 Task: In Heading Arial with underline. Font size of heading  '18'Font style of data Calibri. Font size of data  9Alignment of headline & data Align center. Fill color in heading,  RedFont color of data Black Apply border in Data No BorderIn the sheet  Financial Tracking Workbook Template Sheetbook
Action: Mouse moved to (128, 107)
Screenshot: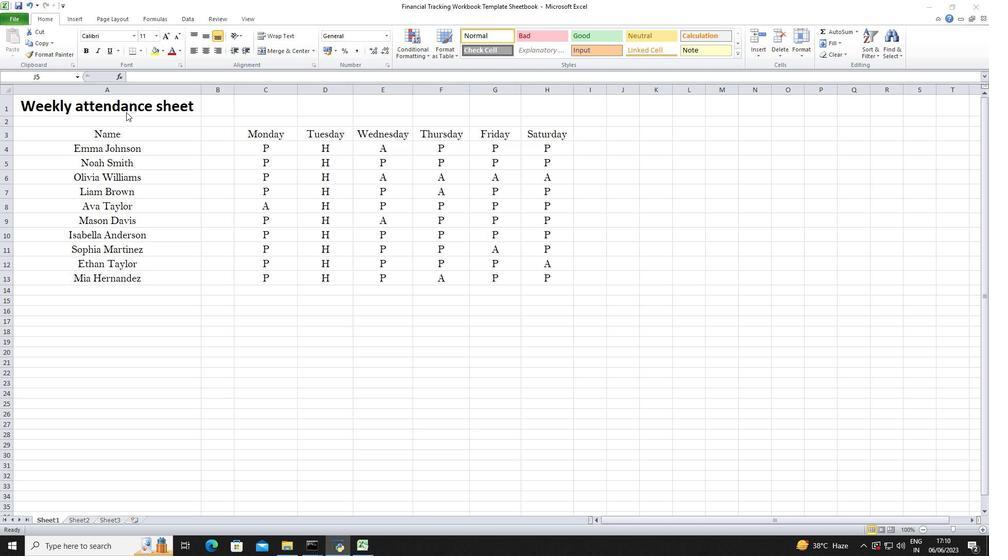 
Action: Mouse pressed left at (128, 107)
Screenshot: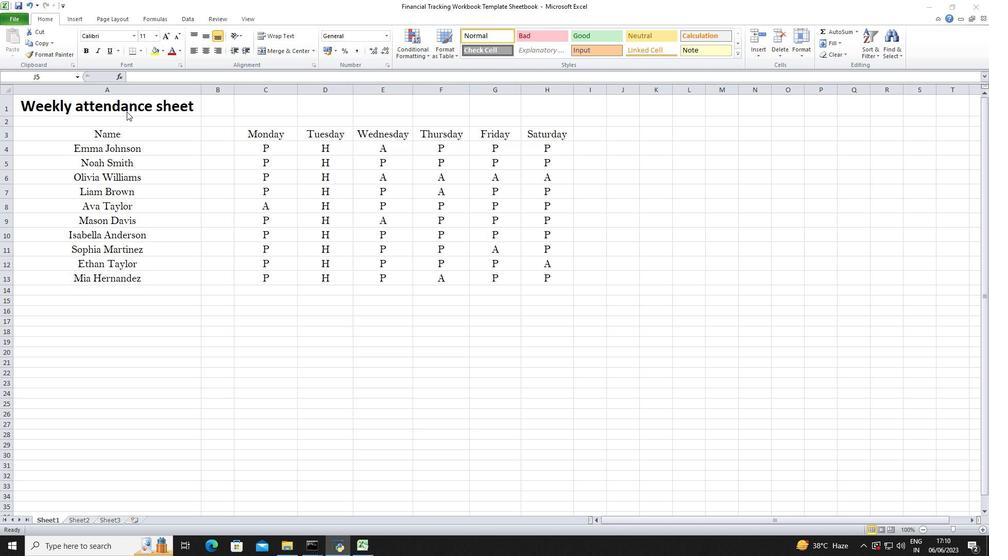 
Action: Mouse pressed left at (128, 107)
Screenshot: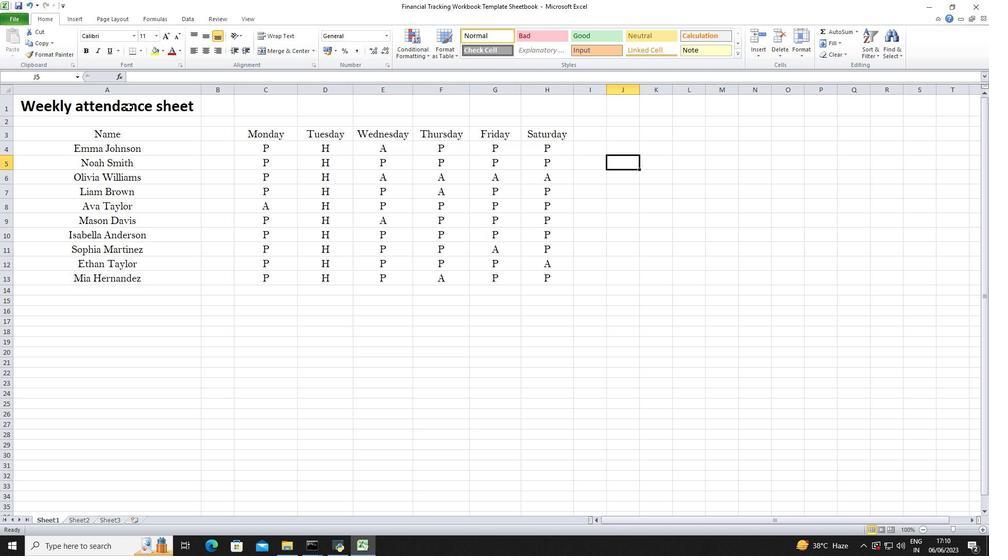 
Action: Mouse moved to (107, 36)
Screenshot: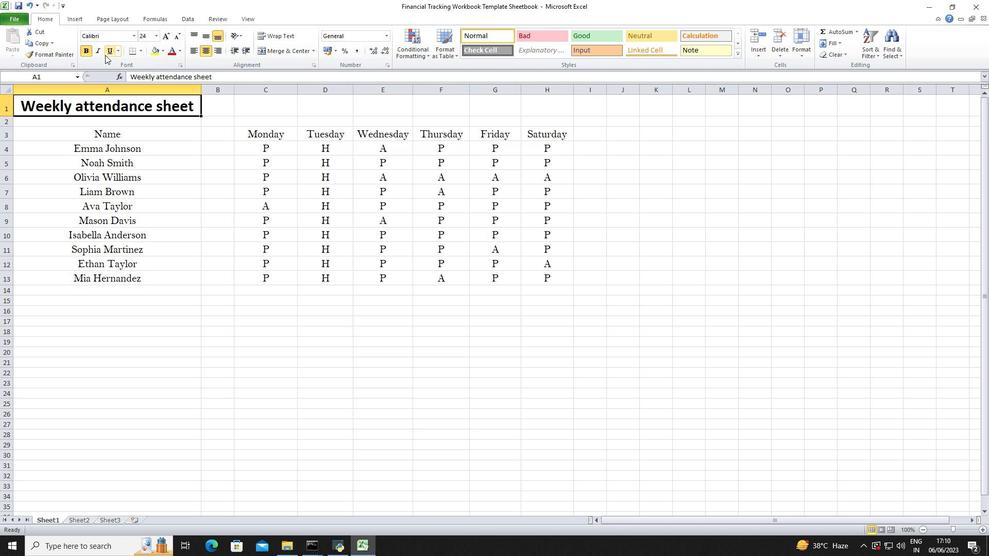 
Action: Mouse pressed left at (107, 36)
Screenshot: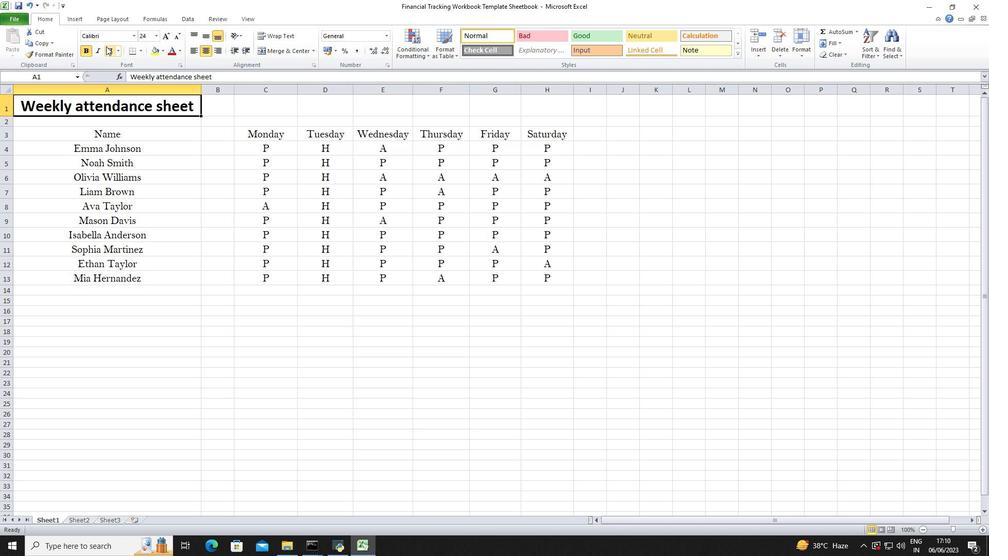 
Action: Key pressed <Key.shift>Arial<Key.enter>
Screenshot: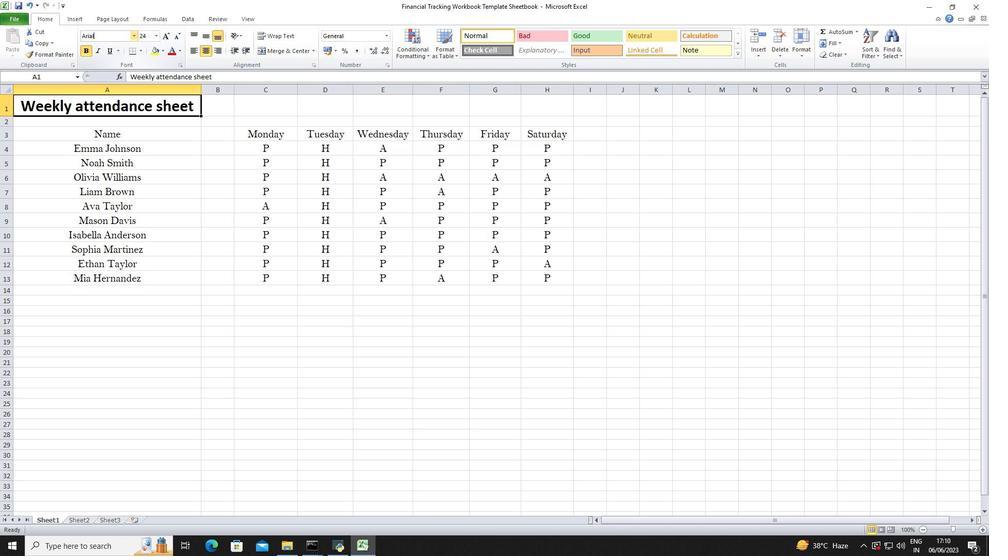 
Action: Mouse moved to (108, 47)
Screenshot: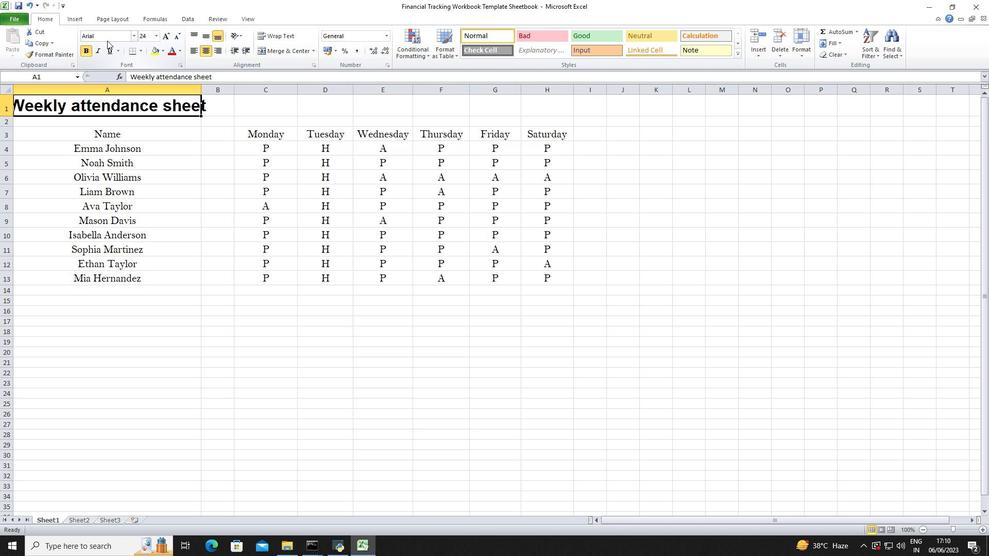 
Action: Mouse pressed left at (108, 47)
Screenshot: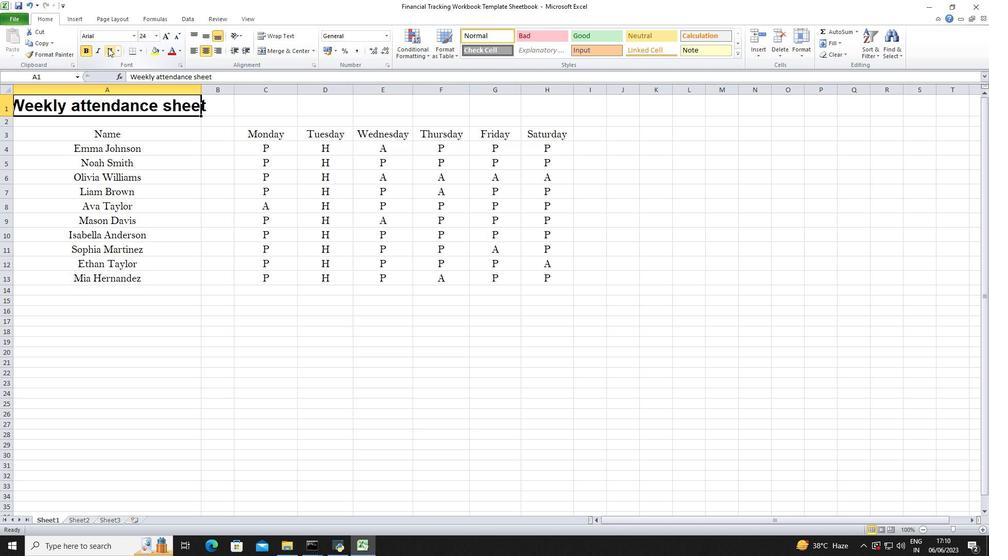 
Action: Mouse moved to (157, 35)
Screenshot: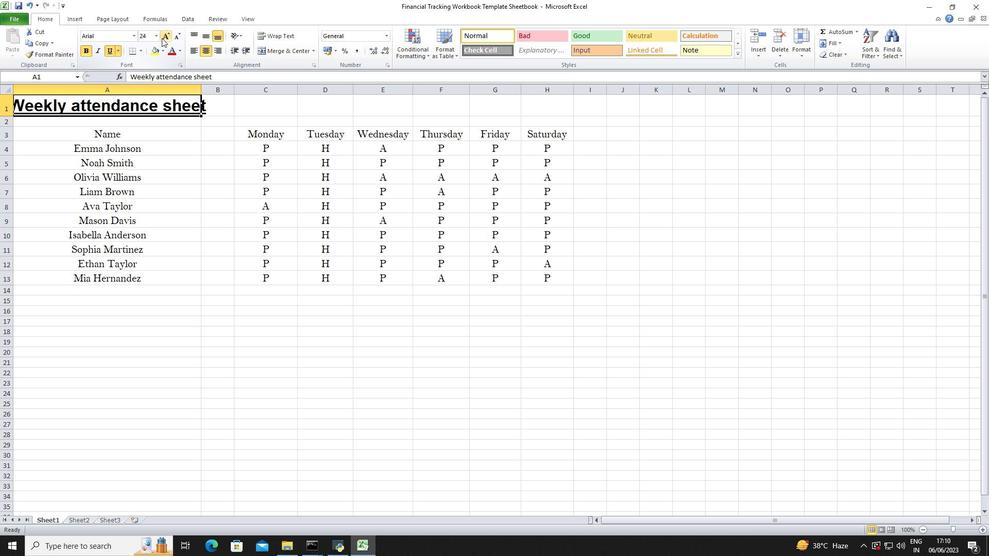 
Action: Mouse pressed left at (157, 35)
Screenshot: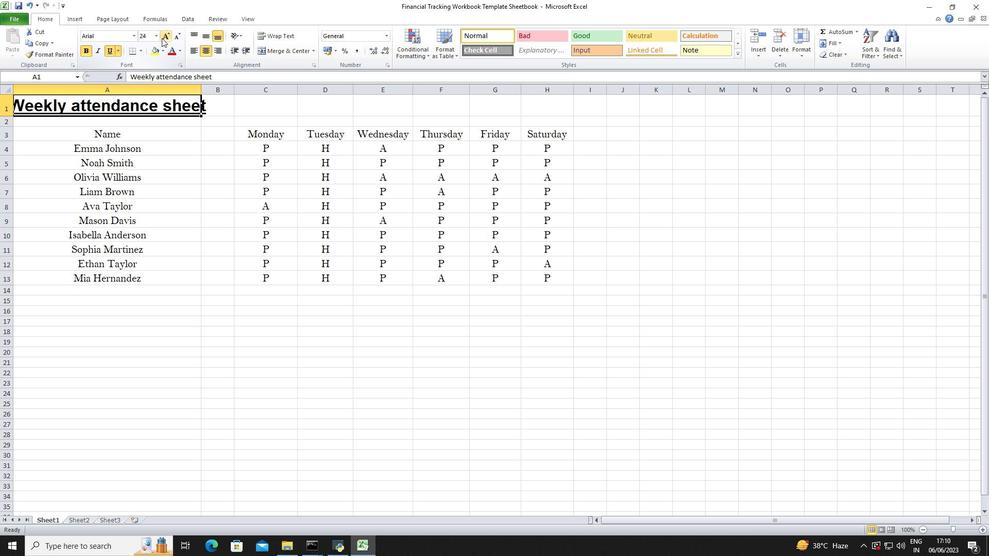 
Action: Mouse moved to (146, 107)
Screenshot: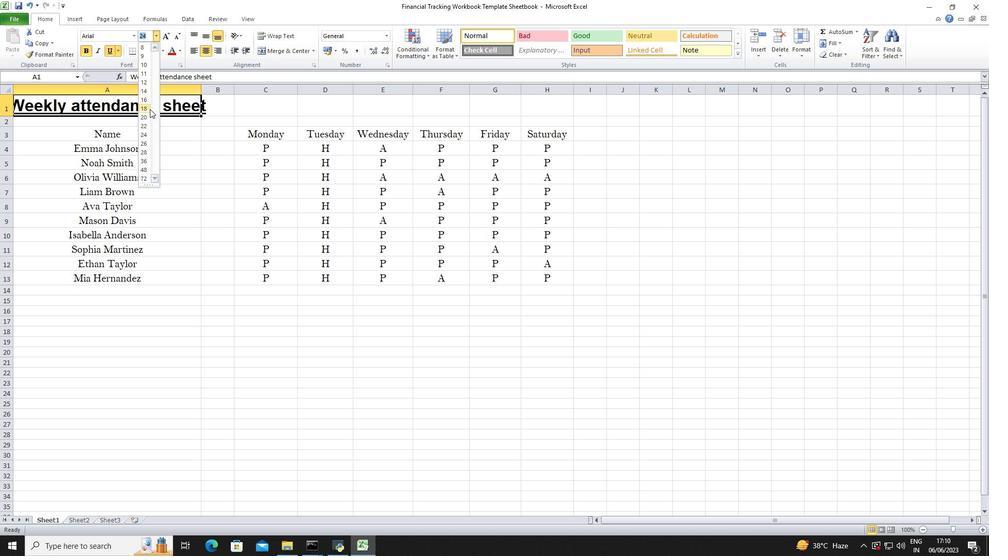 
Action: Mouse pressed left at (146, 107)
Screenshot: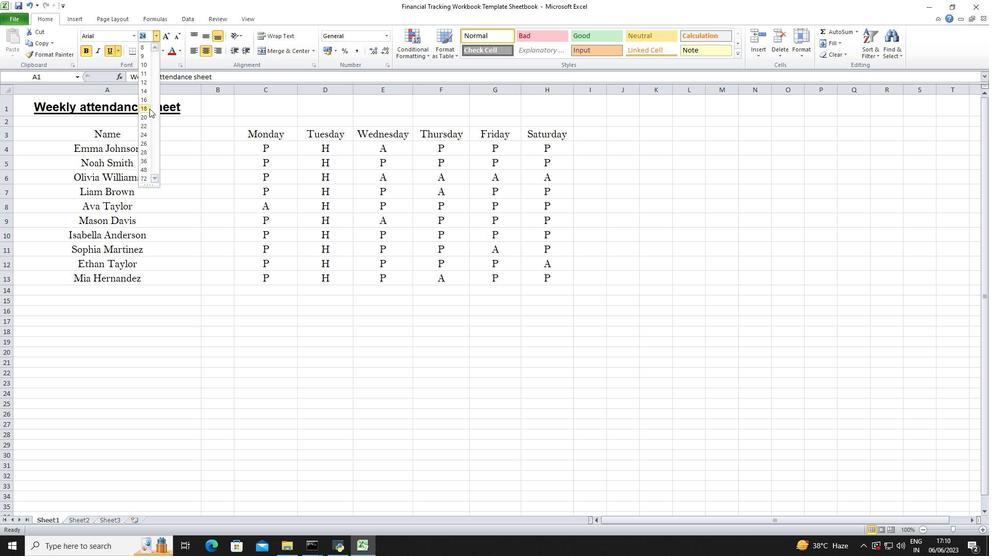 
Action: Mouse moved to (124, 133)
Screenshot: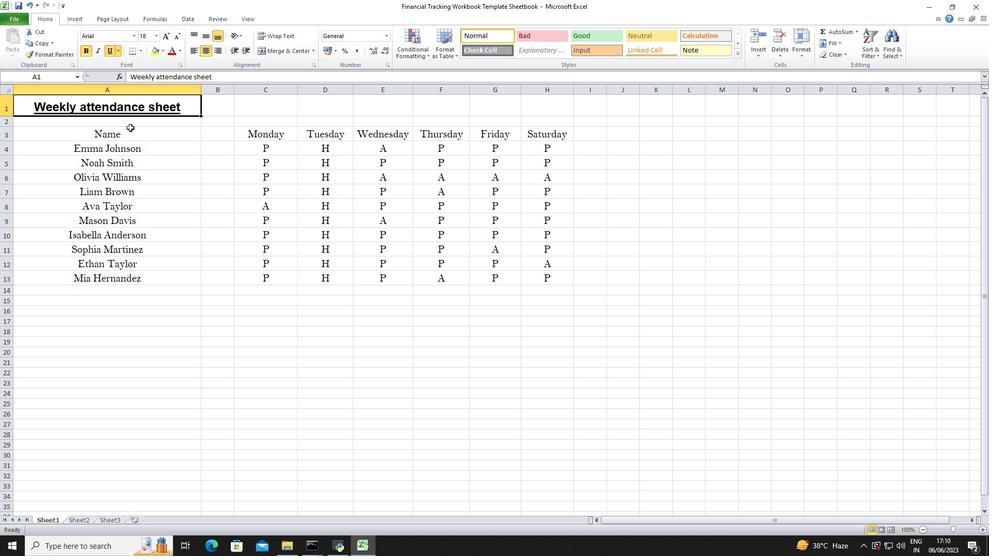 
Action: Mouse pressed left at (124, 133)
Screenshot: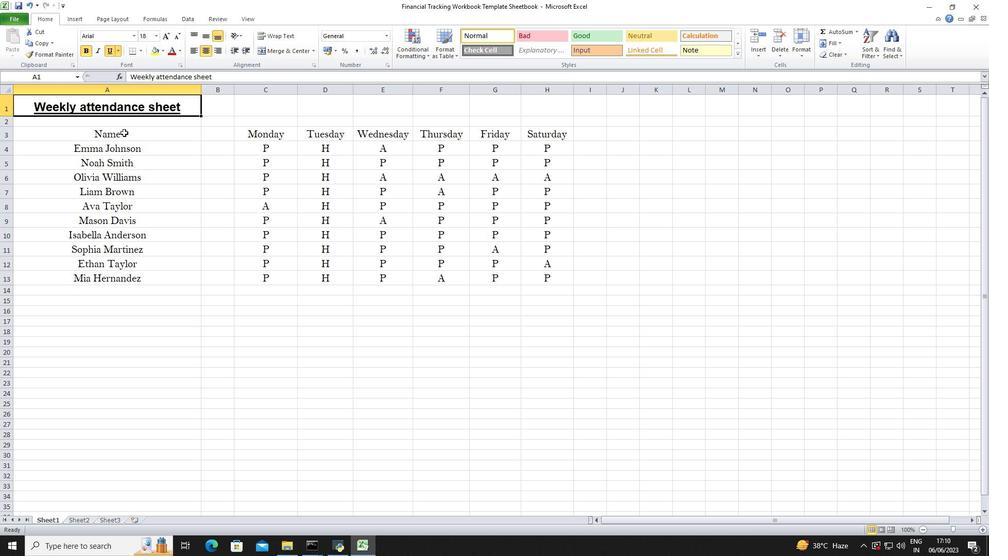 
Action: Mouse moved to (98, 35)
Screenshot: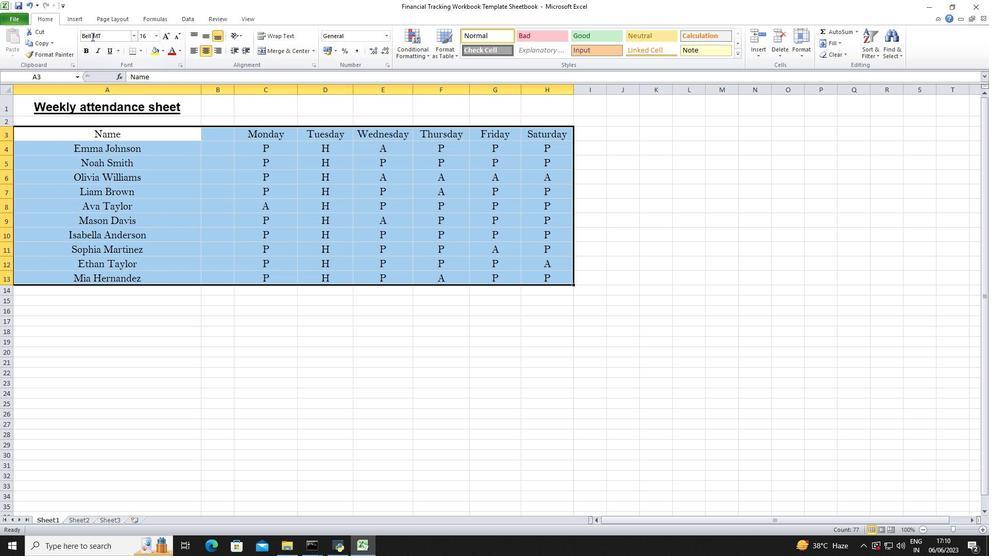 
Action: Mouse pressed left at (98, 35)
Screenshot: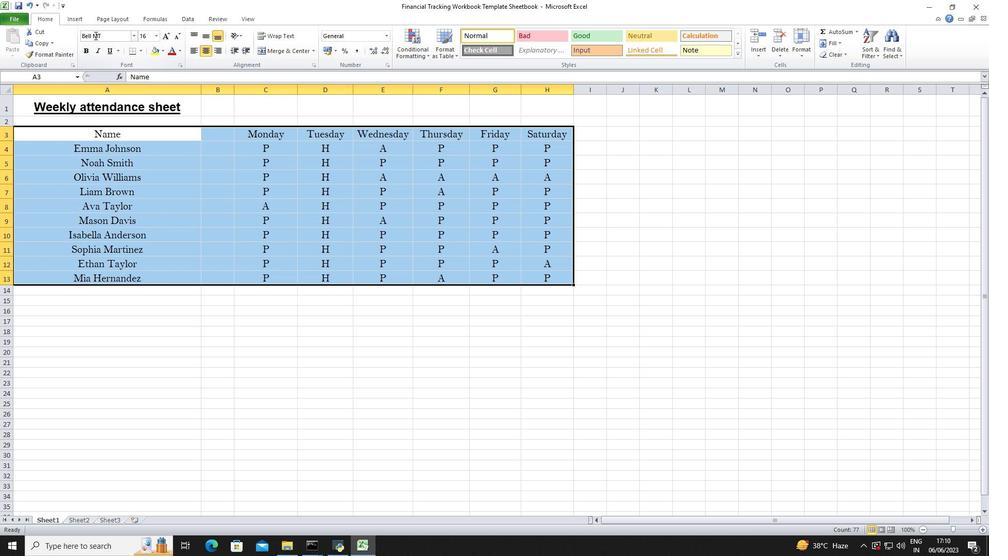 
Action: Mouse moved to (99, 35)
Screenshot: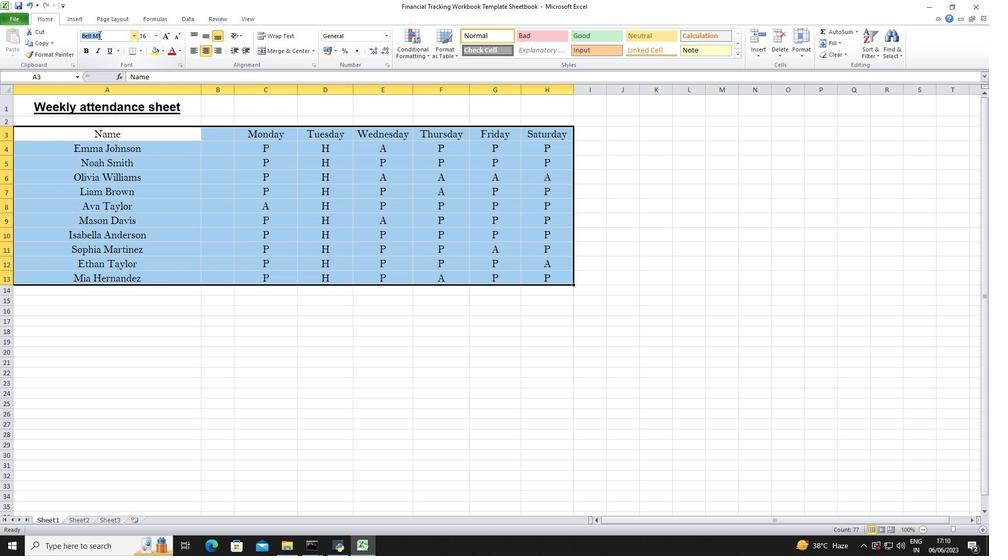 
Action: Key pressed <Key.shift>Calibri<Key.enter>
Screenshot: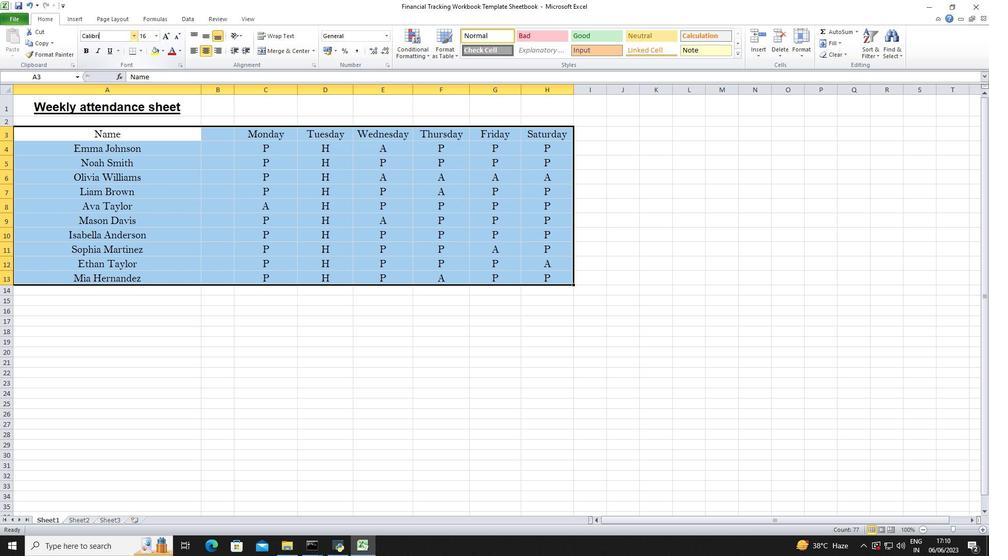 
Action: Mouse moved to (154, 34)
Screenshot: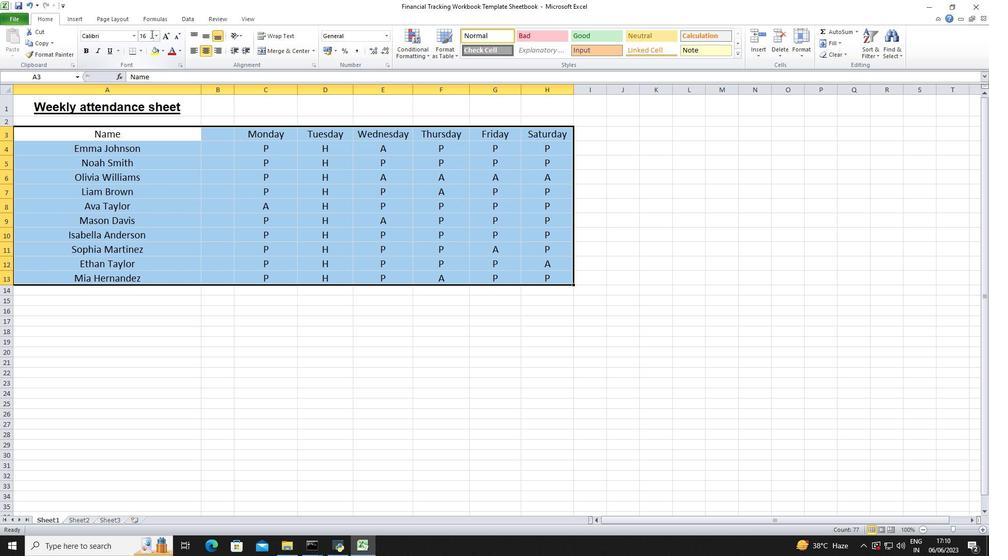 
Action: Mouse pressed left at (154, 34)
Screenshot: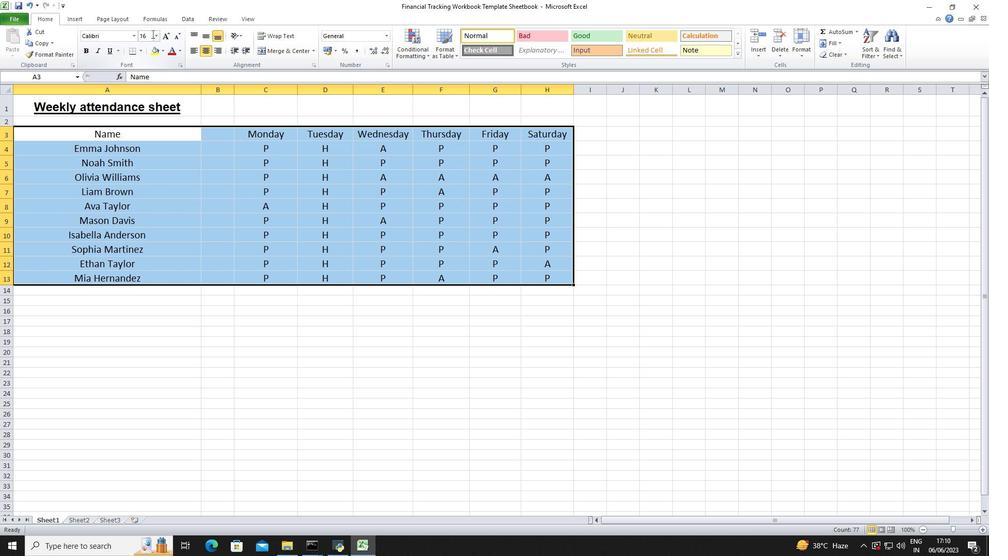 
Action: Mouse moved to (142, 55)
Screenshot: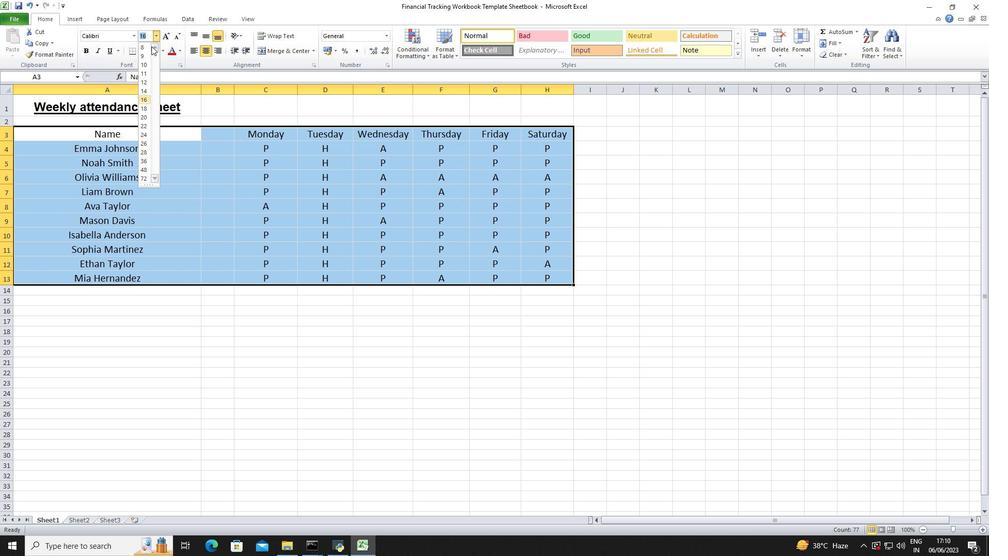 
Action: Mouse pressed left at (142, 55)
Screenshot: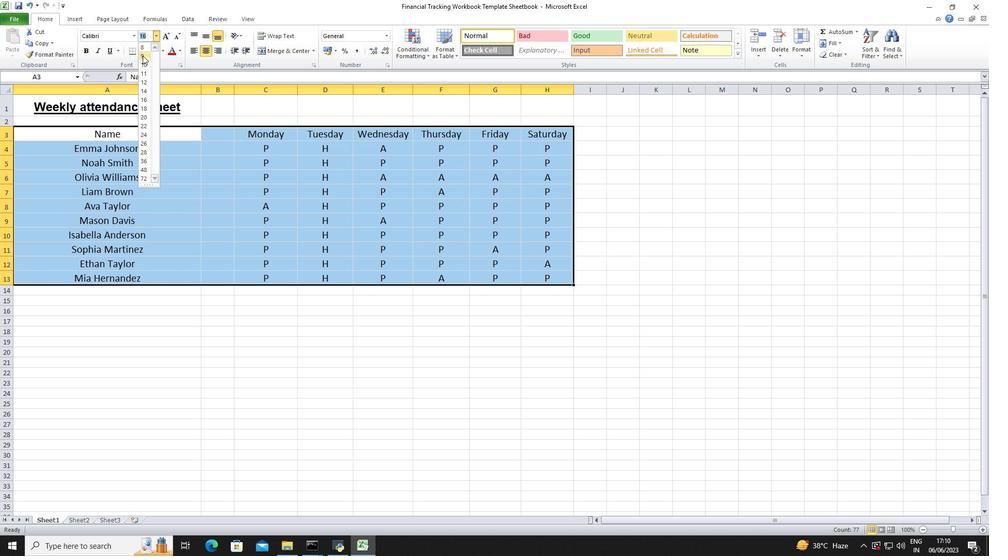 
Action: Mouse moved to (204, 51)
Screenshot: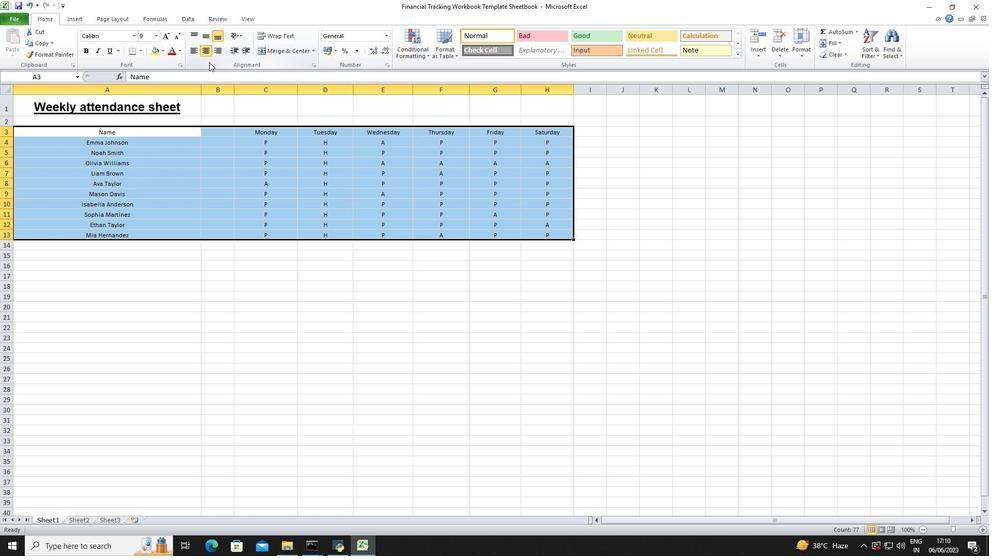 
Action: Mouse pressed left at (204, 51)
Screenshot: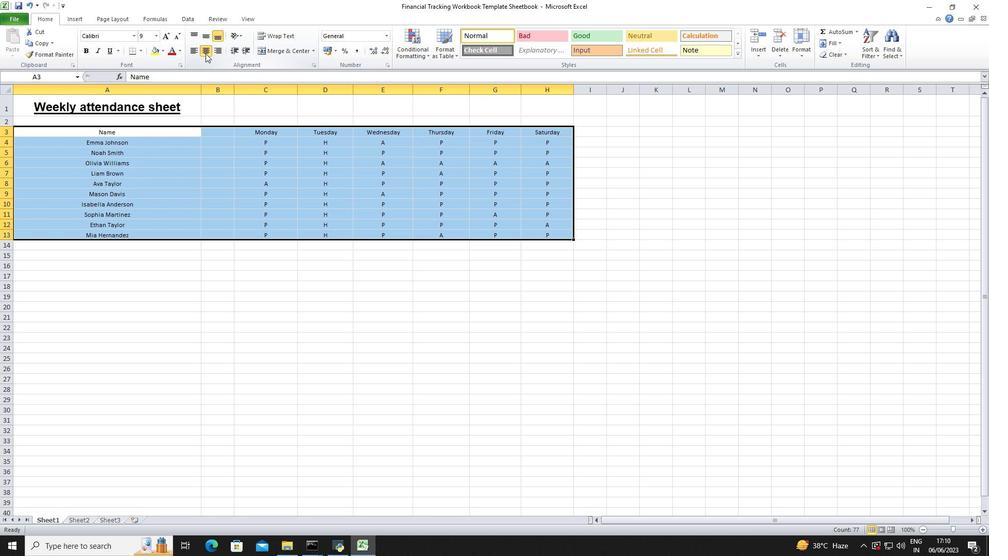 
Action: Mouse pressed left at (204, 51)
Screenshot: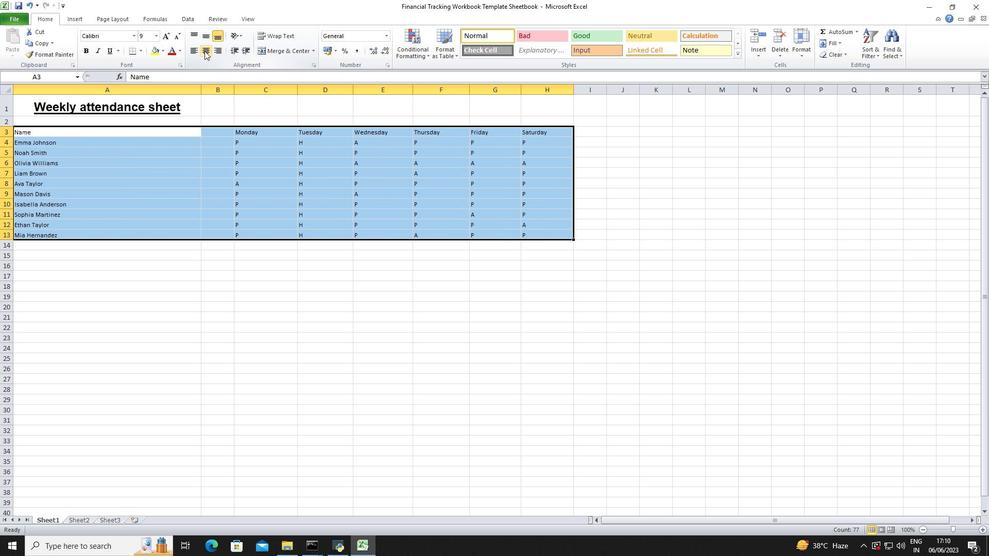 
Action: Mouse moved to (180, 100)
Screenshot: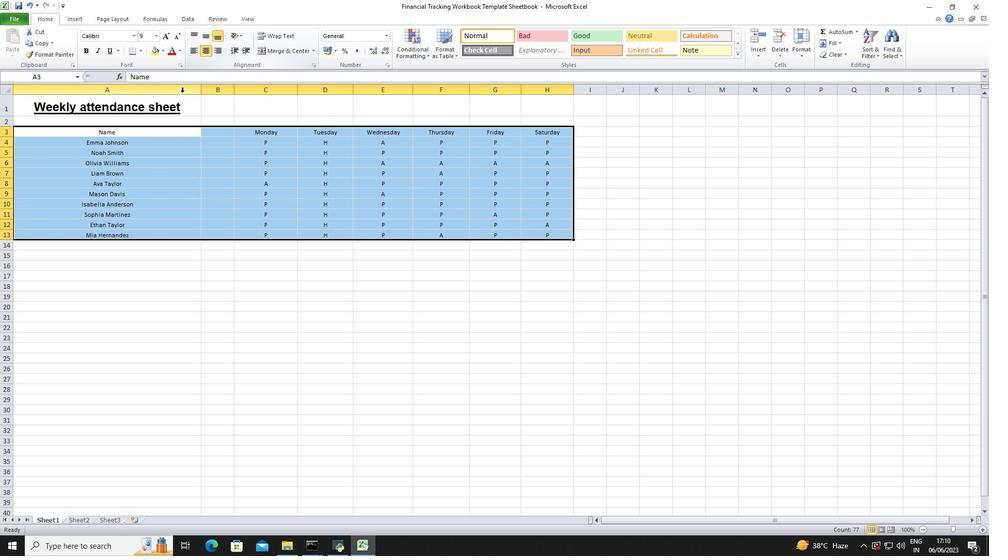 
Action: Mouse pressed left at (180, 100)
Screenshot: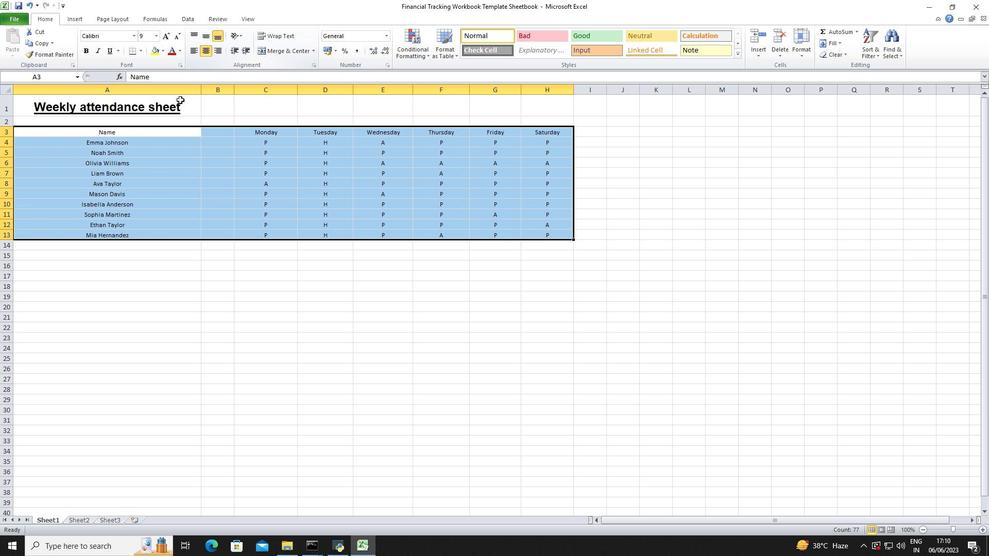 
Action: Mouse moved to (210, 51)
Screenshot: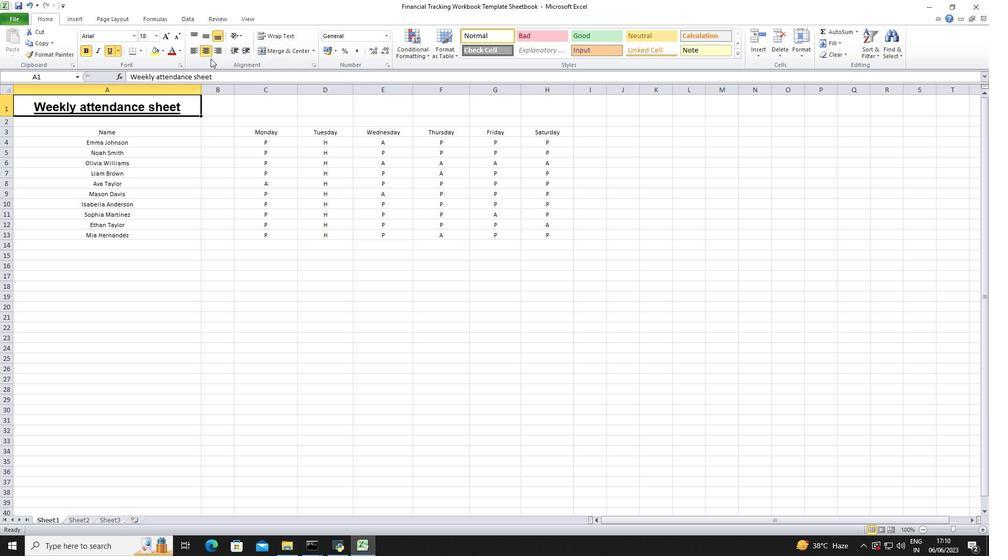 
Action: Mouse pressed left at (210, 51)
Screenshot: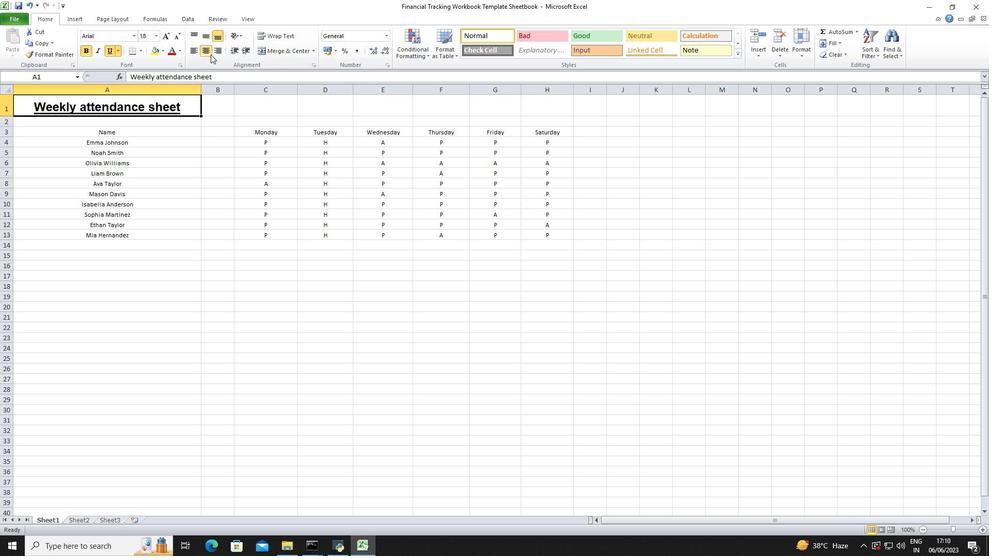 
Action: Mouse pressed left at (210, 51)
Screenshot: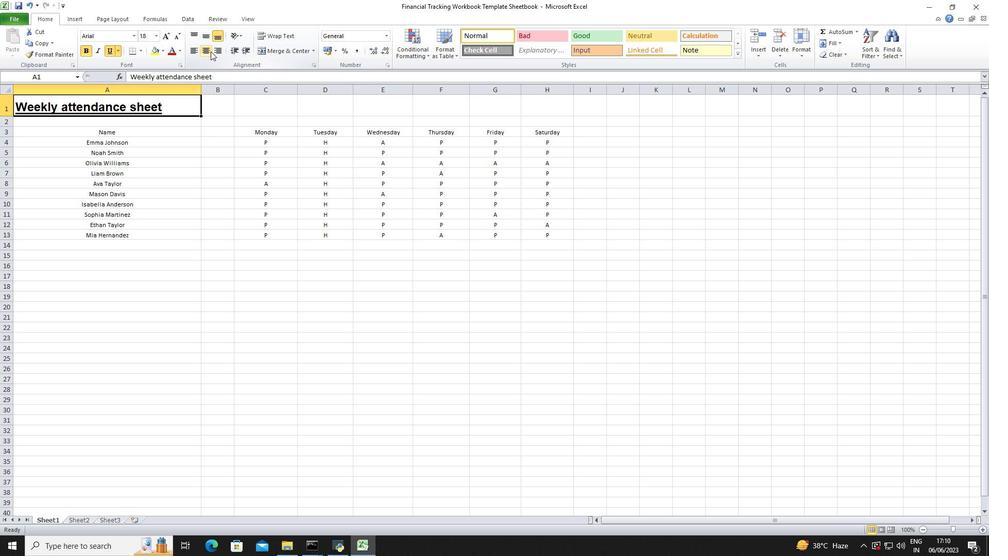 
Action: Mouse moved to (163, 51)
Screenshot: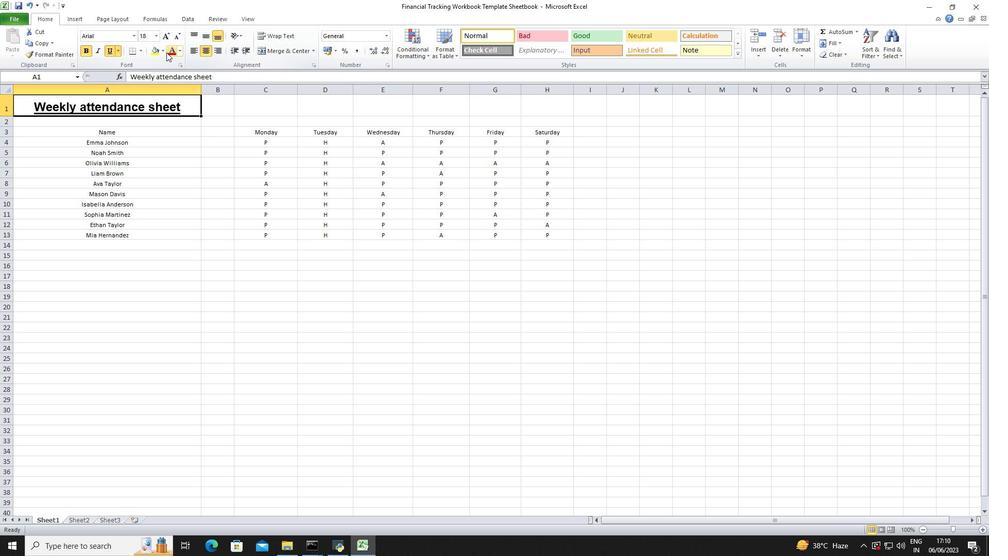 
Action: Mouse pressed left at (163, 51)
Screenshot: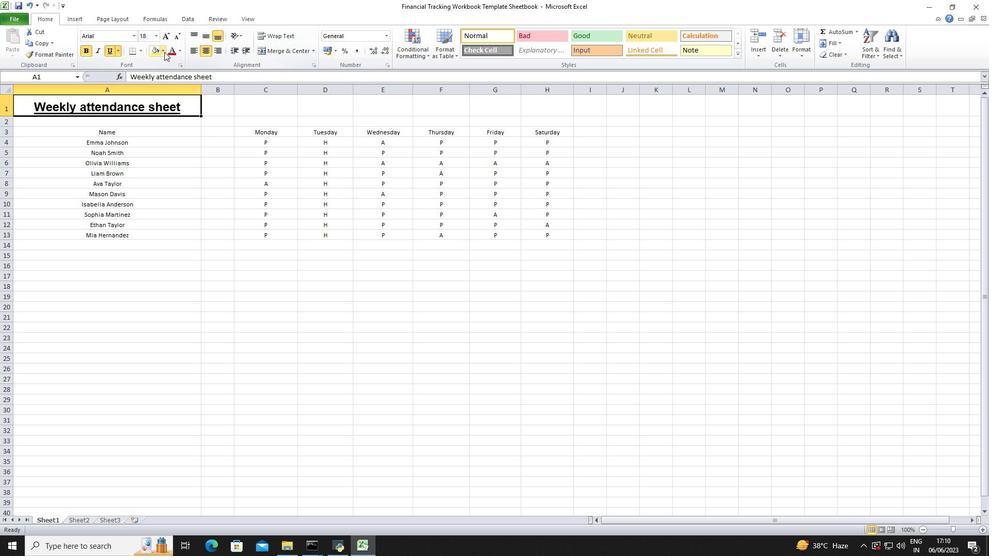 
Action: Mouse moved to (164, 124)
Screenshot: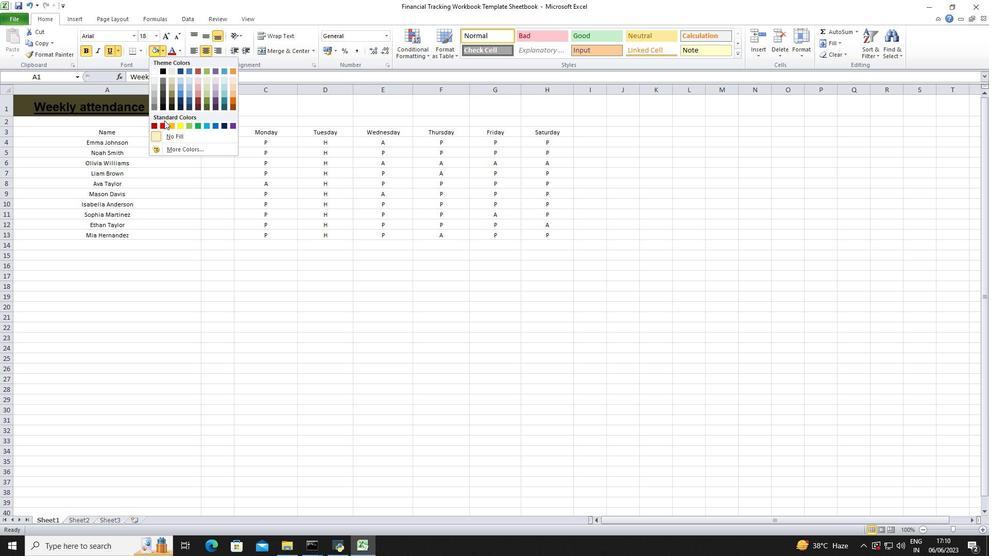 
Action: Mouse pressed left at (164, 124)
Screenshot: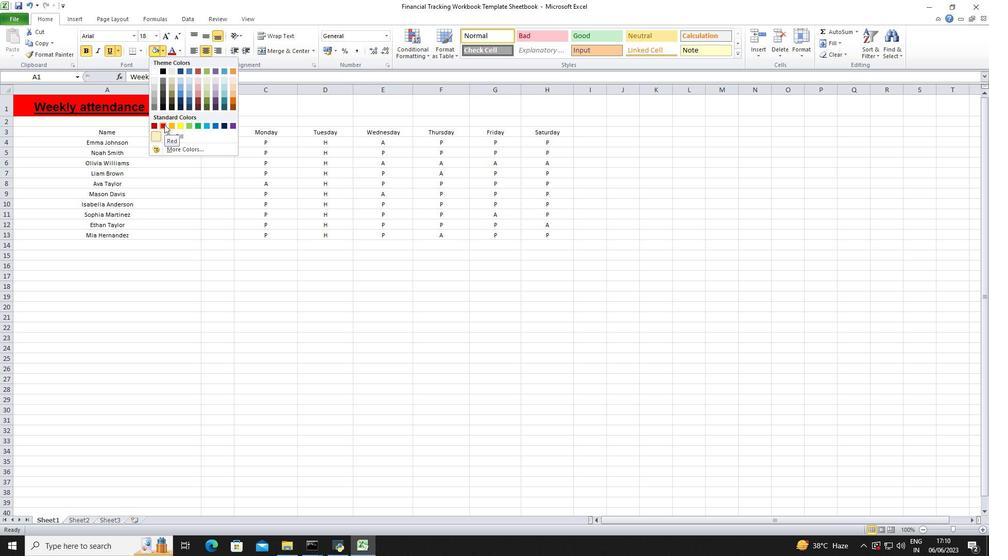 
Action: Mouse moved to (147, 135)
Screenshot: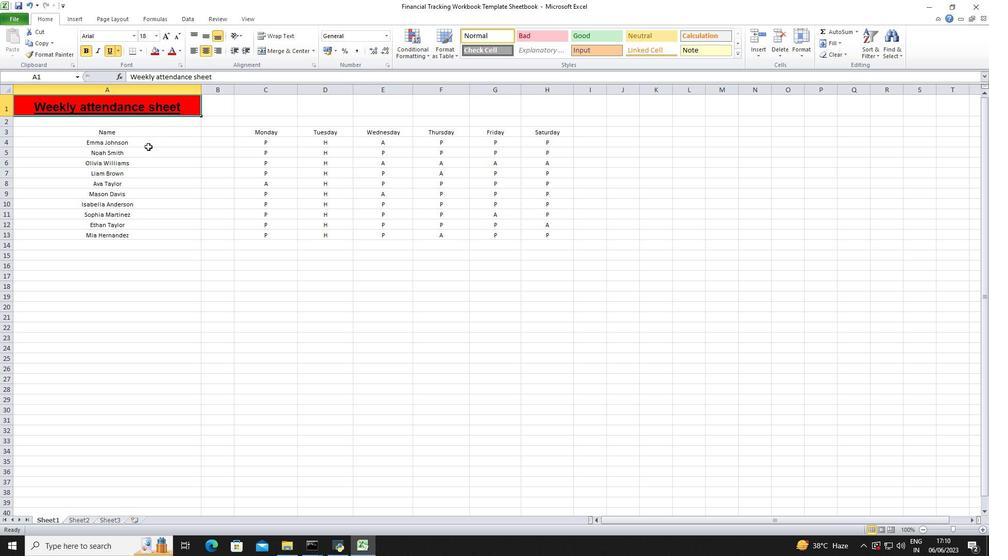 
Action: Mouse pressed left at (147, 135)
Screenshot: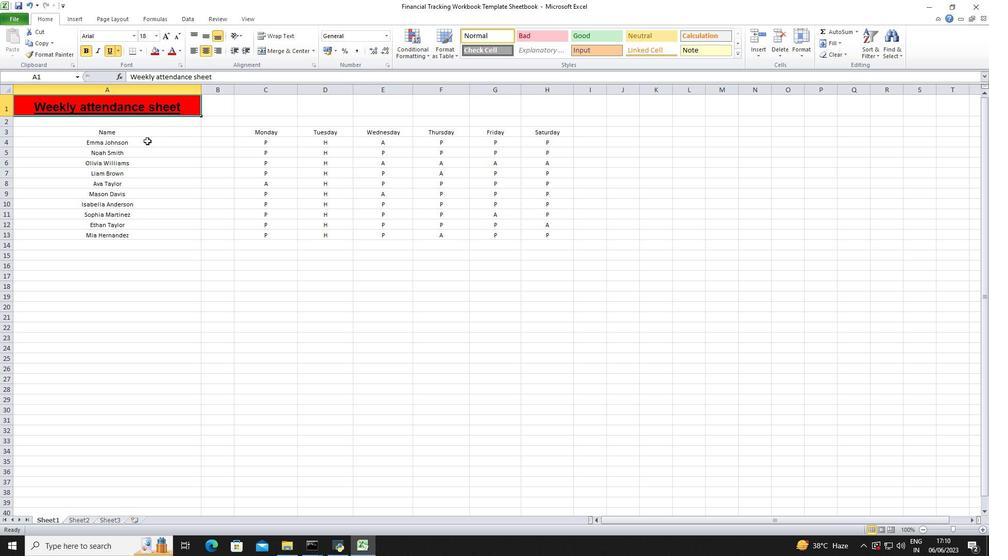 
Action: Mouse moved to (179, 48)
Screenshot: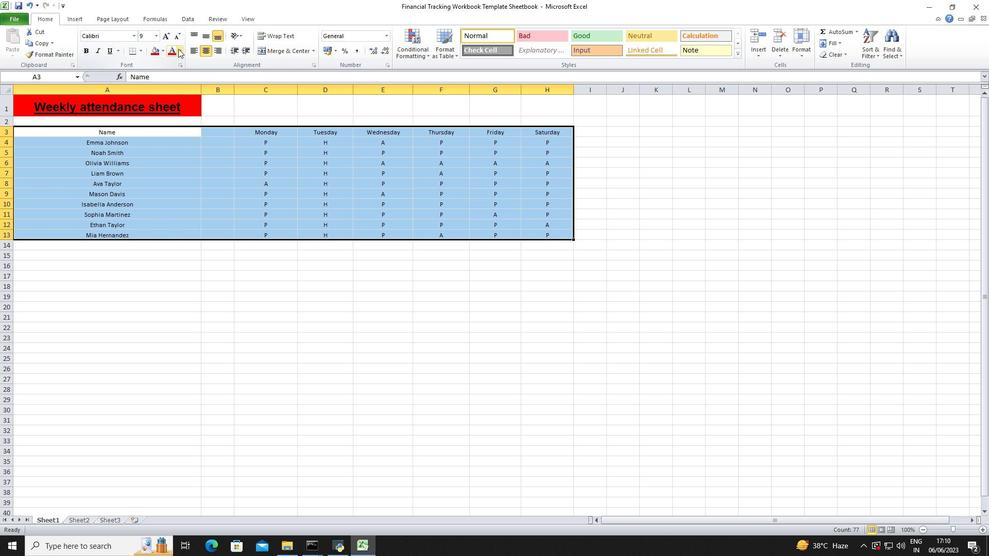 
Action: Mouse pressed left at (179, 48)
Screenshot: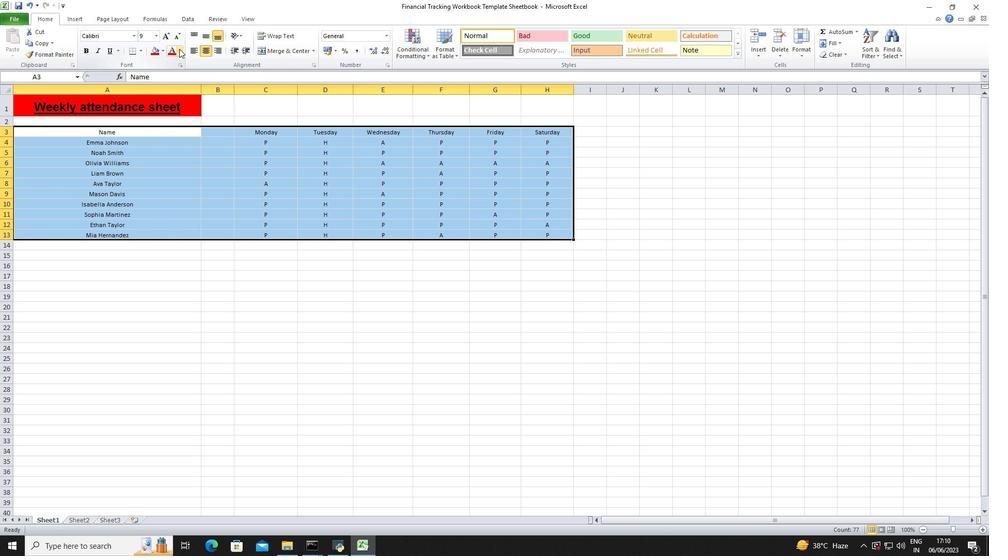 
Action: Mouse moved to (181, 81)
Screenshot: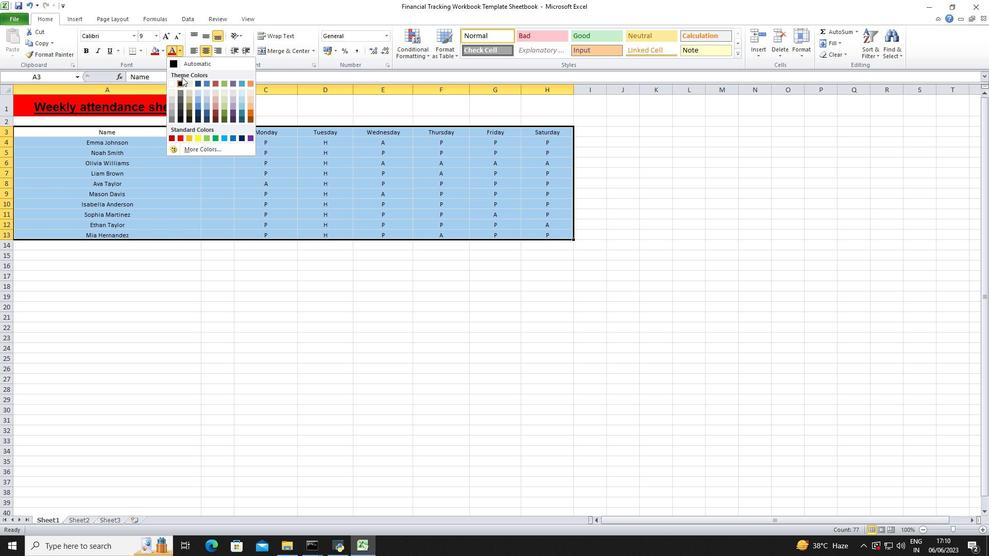 
Action: Mouse pressed left at (181, 81)
Screenshot: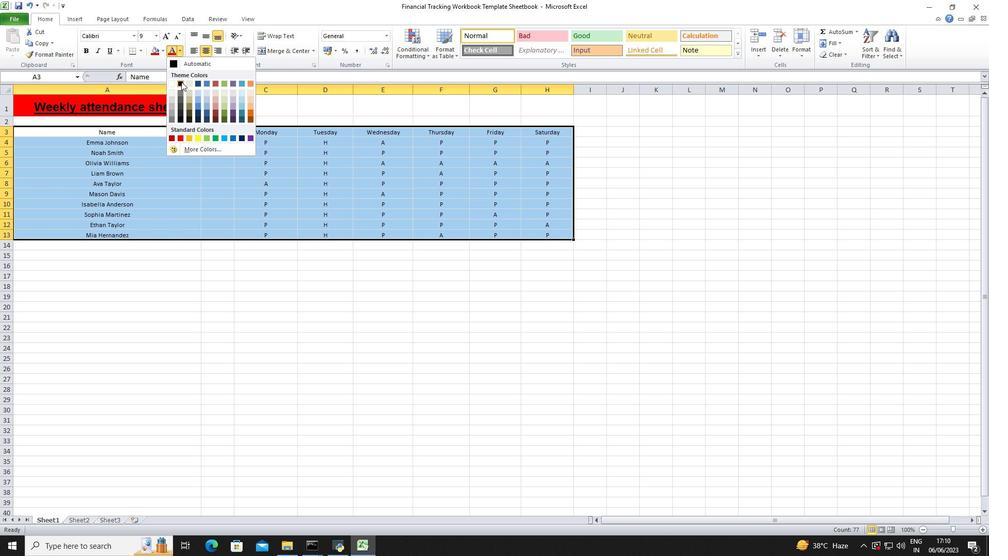 
Action: Mouse moved to (139, 46)
Screenshot: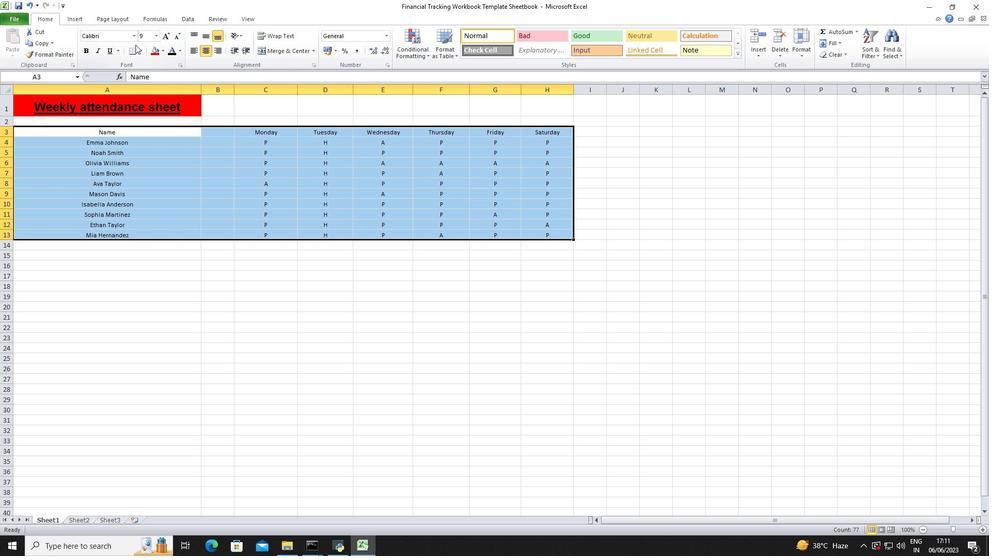 
Action: Mouse pressed left at (139, 46)
Screenshot: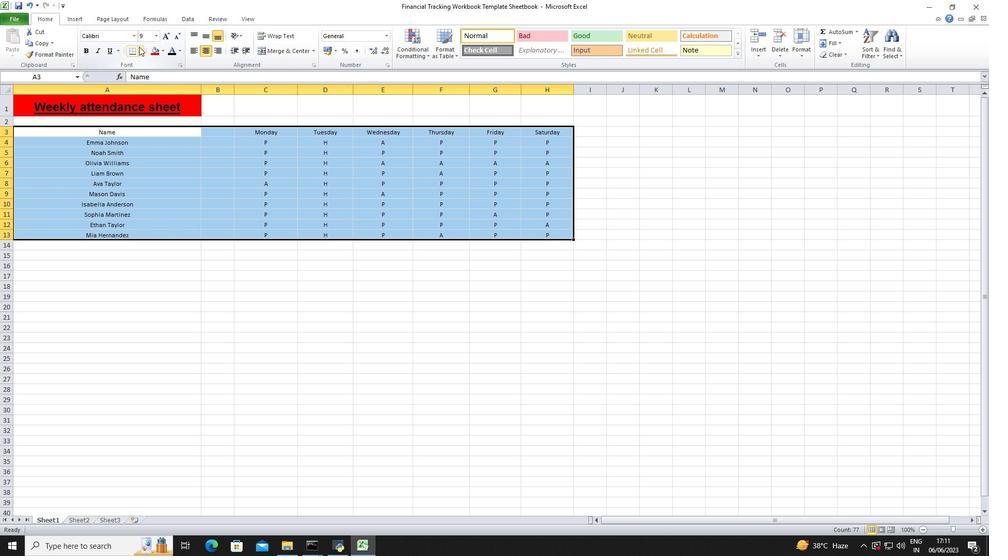 
Action: Mouse moved to (164, 122)
Screenshot: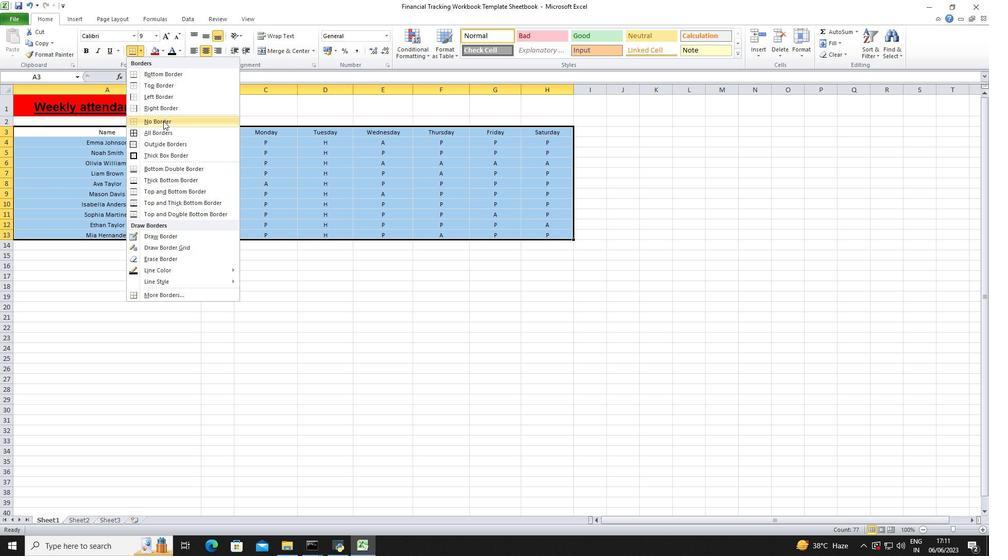 
Action: Mouse pressed left at (164, 122)
Screenshot: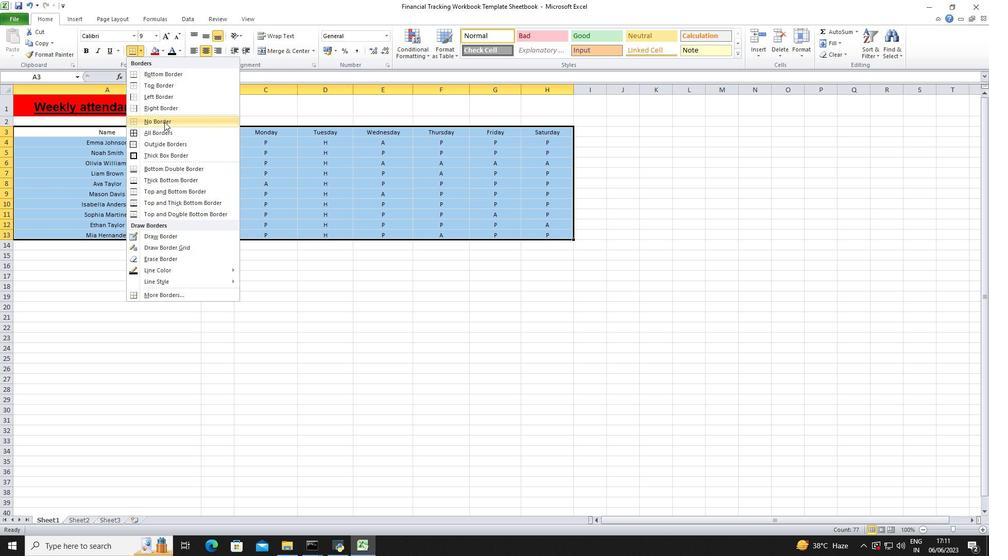 
Action: Mouse moved to (720, 222)
Screenshot: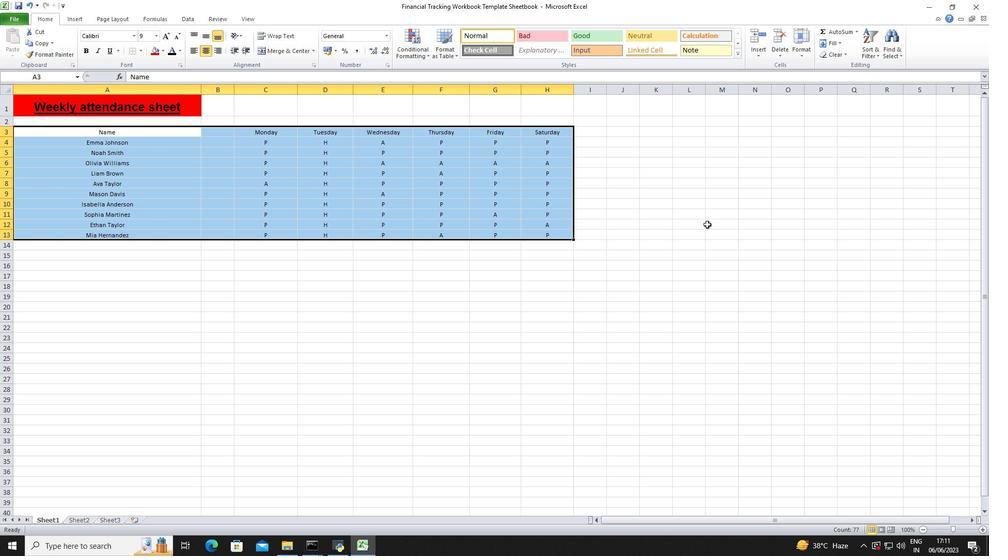 
Action: Mouse pressed left at (720, 222)
Screenshot: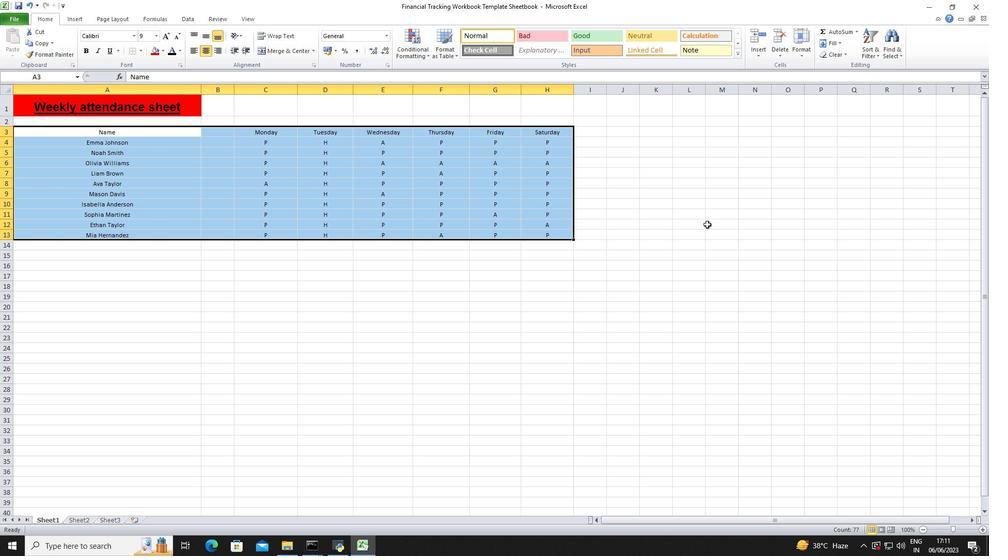 
